 Task: Create a section Design Review Sprint and in the section, add a milestone Virtualization Implementation in the project WhiteCap.
Action: Mouse moved to (80, 310)
Screenshot: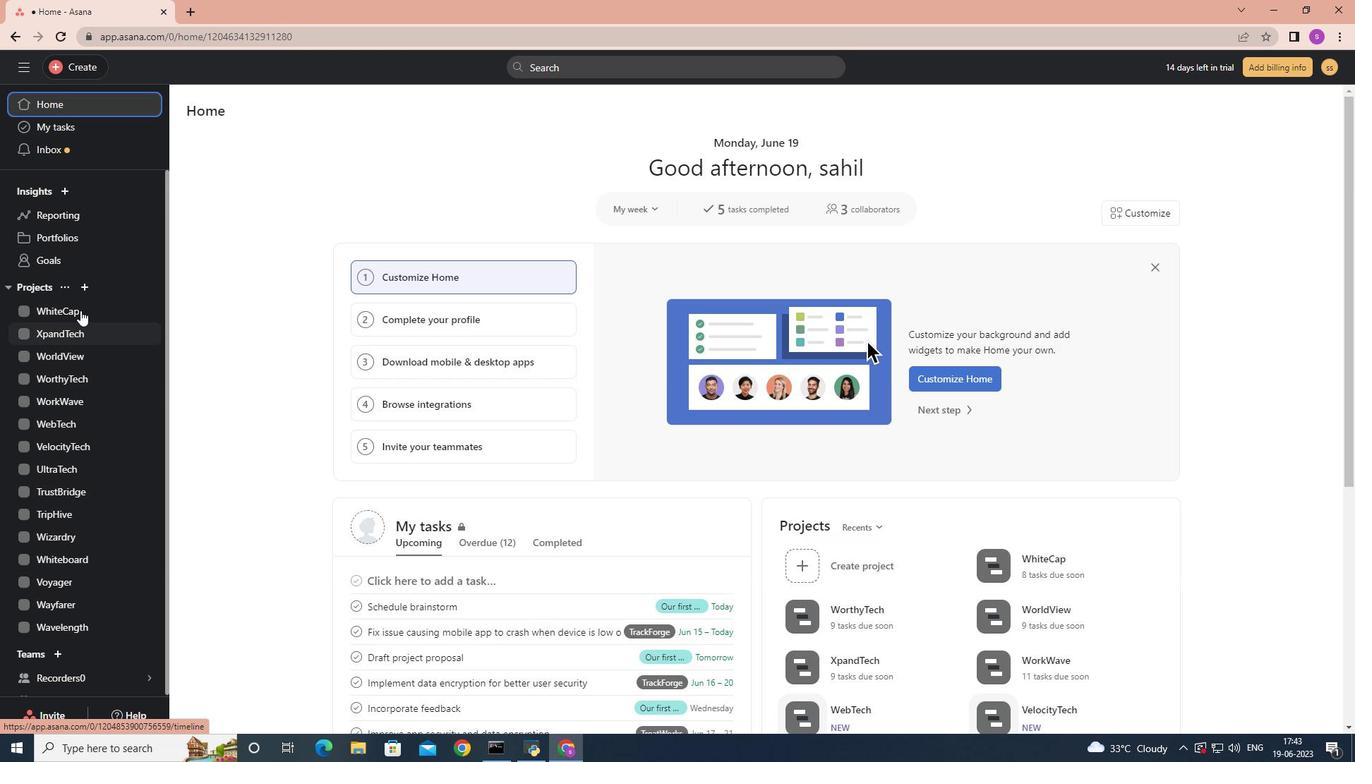 
Action: Mouse pressed left at (80, 310)
Screenshot: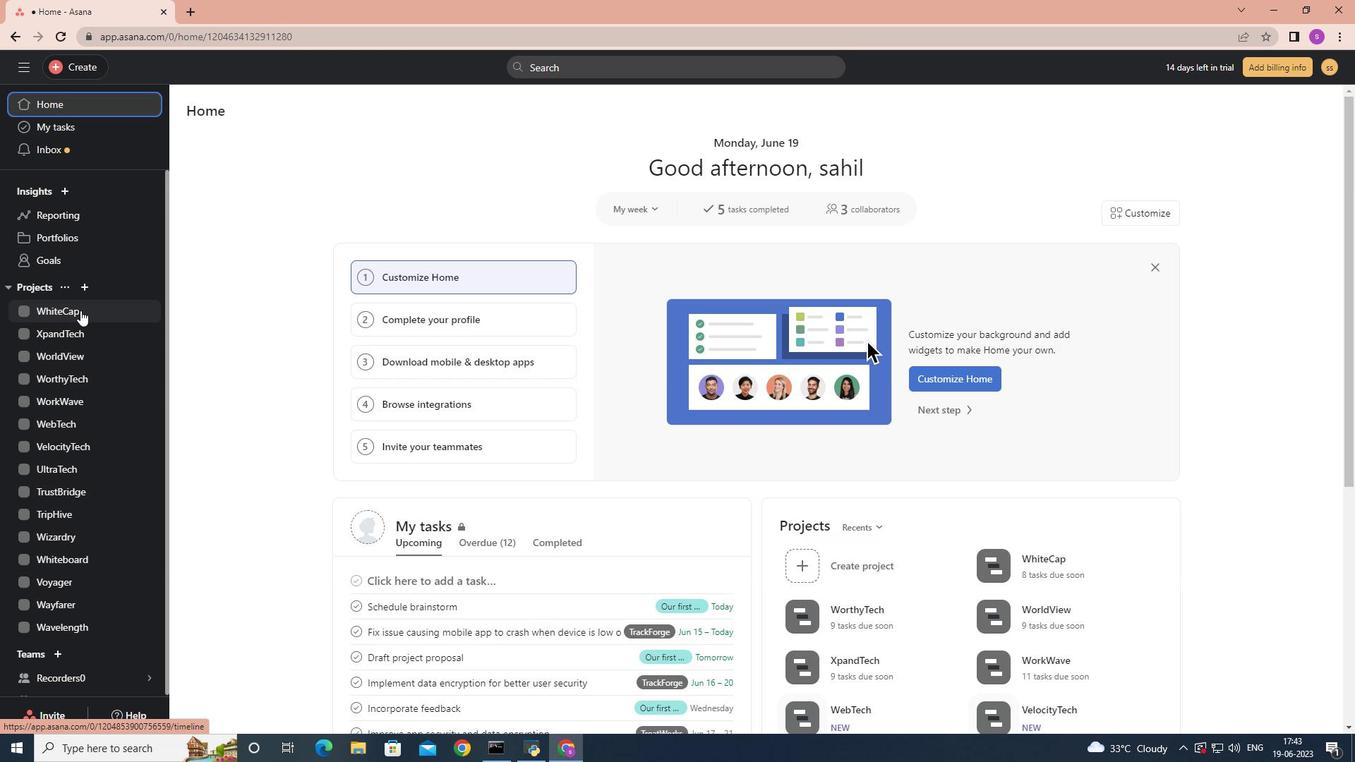 
Action: Mouse moved to (235, 645)
Screenshot: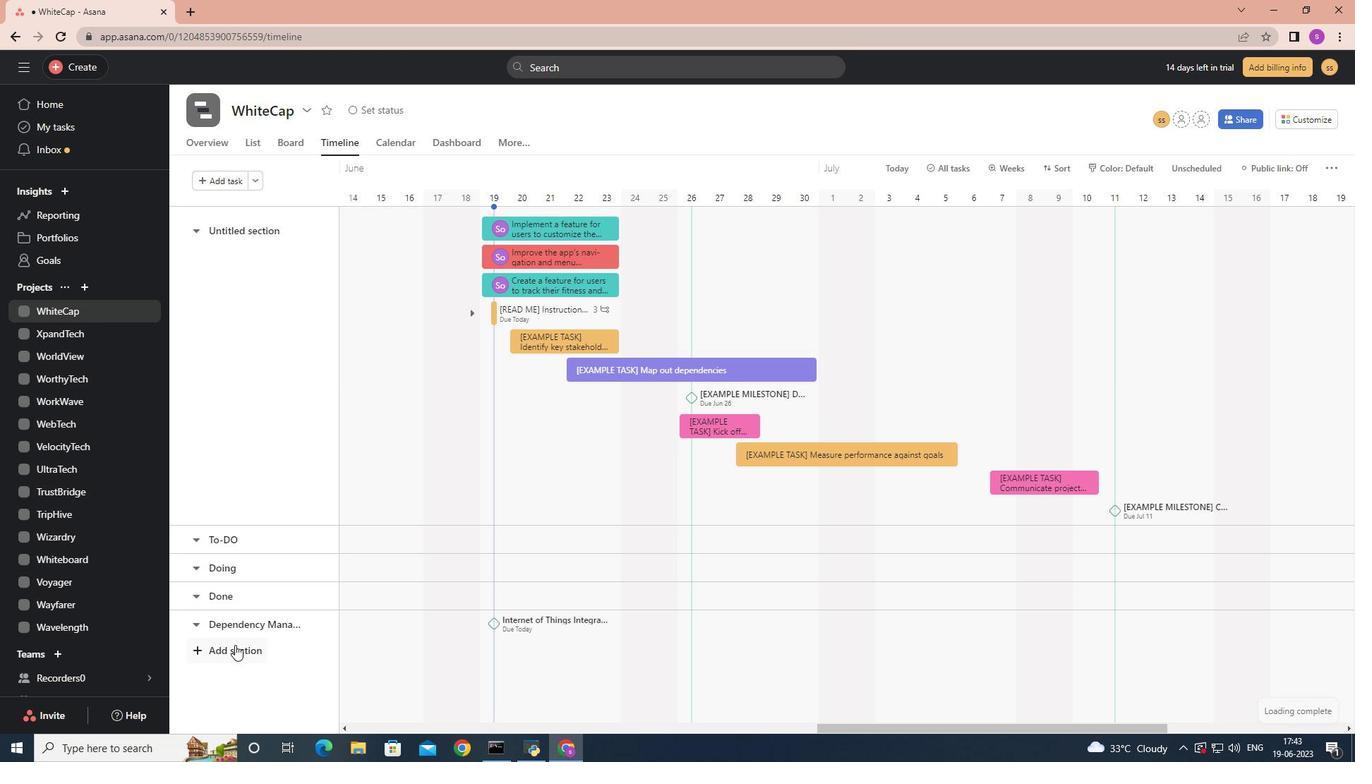 
Action: Mouse pressed left at (235, 645)
Screenshot: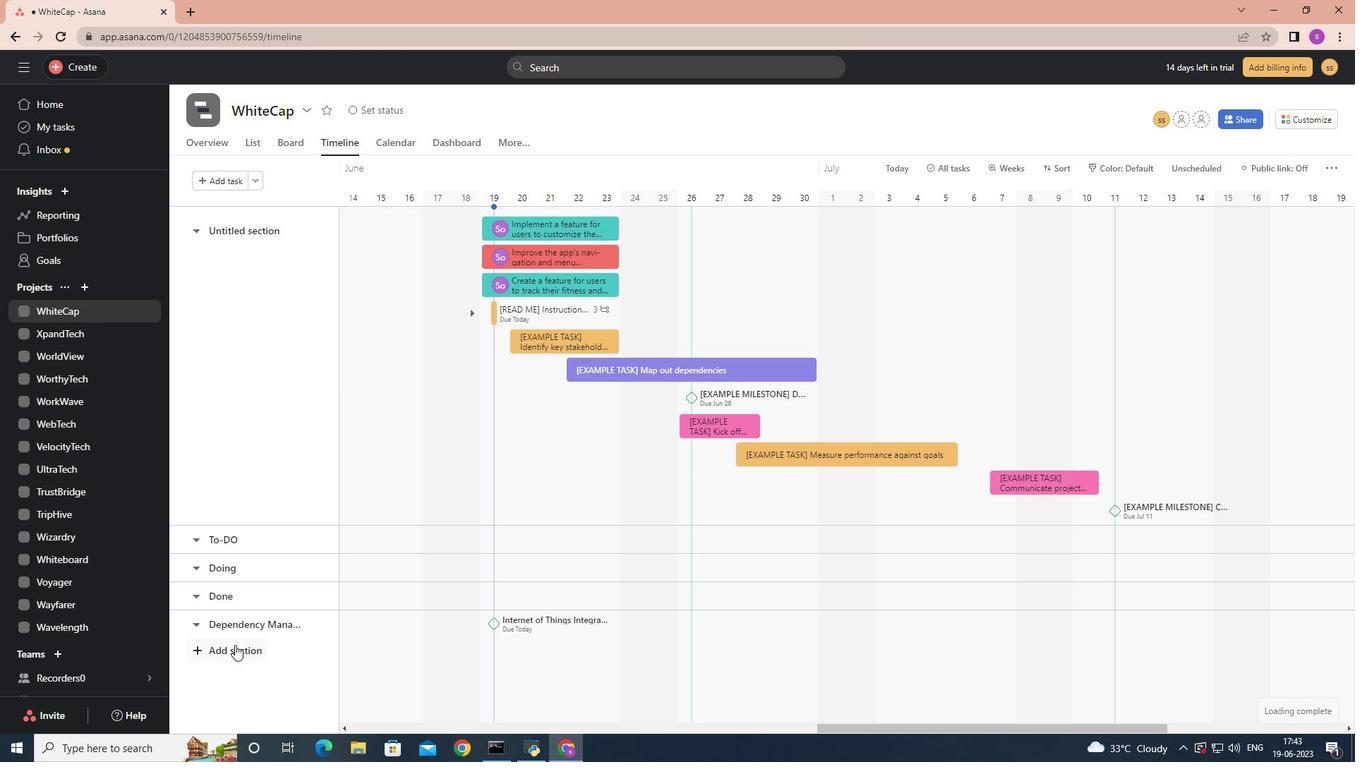 
Action: Mouse moved to (234, 645)
Screenshot: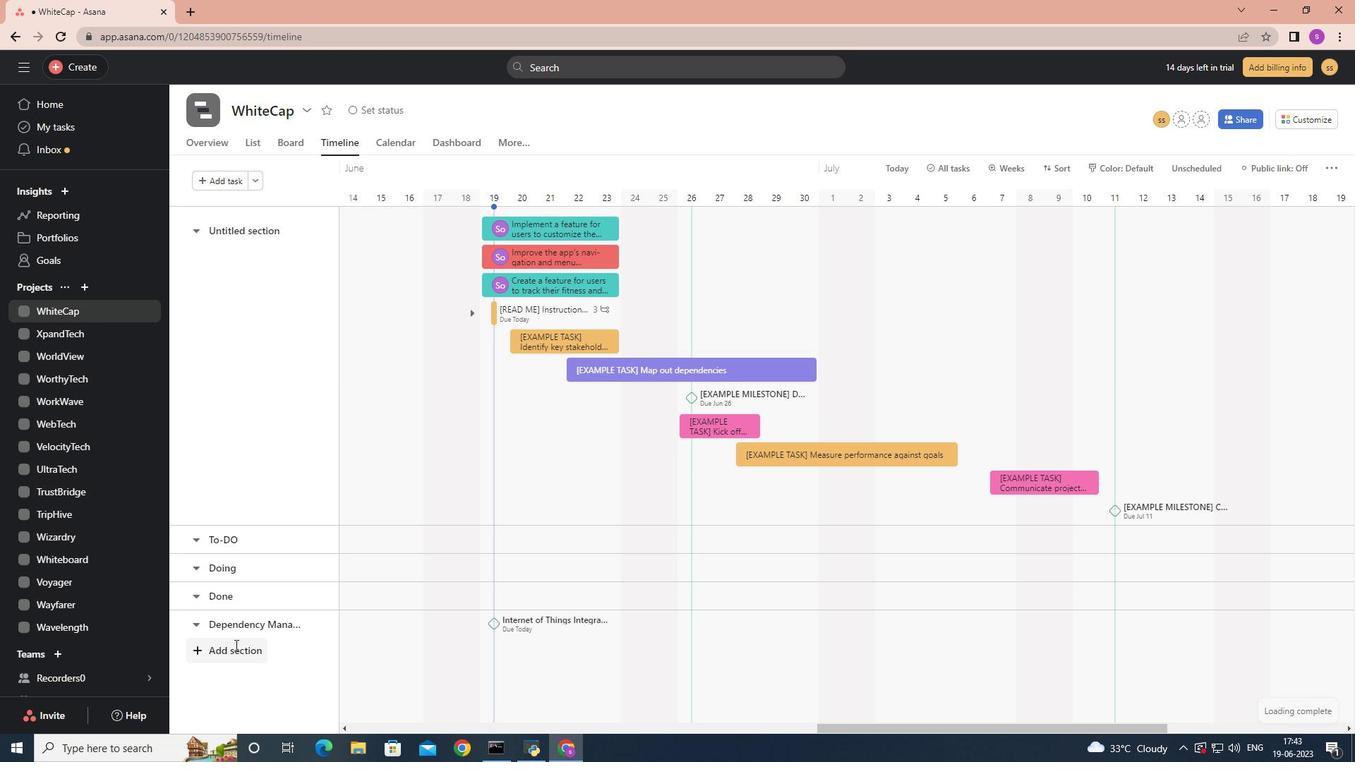 
Action: Key pressed <Key.shift>Design<Key.space><Key.shift>Review<Key.space><Key.shift>Sprint
Screenshot: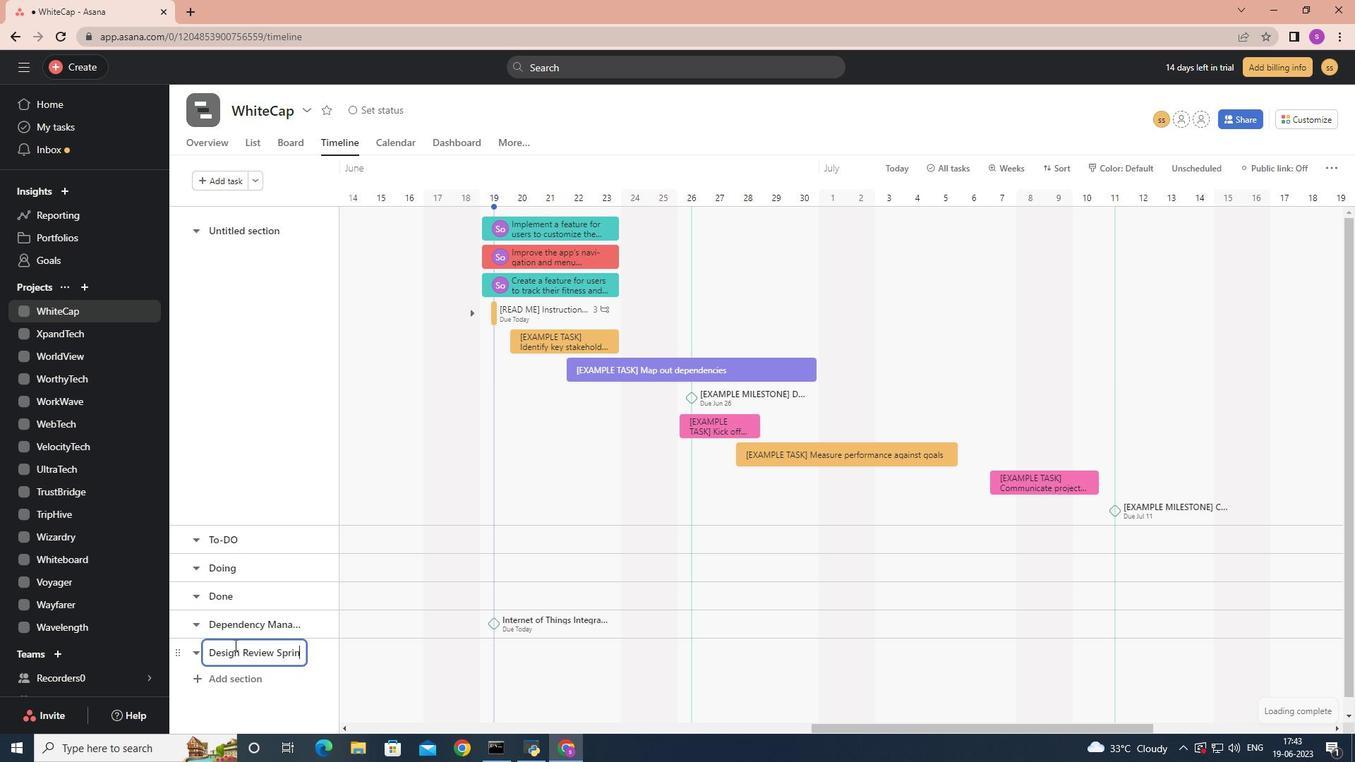 
Action: Mouse moved to (392, 655)
Screenshot: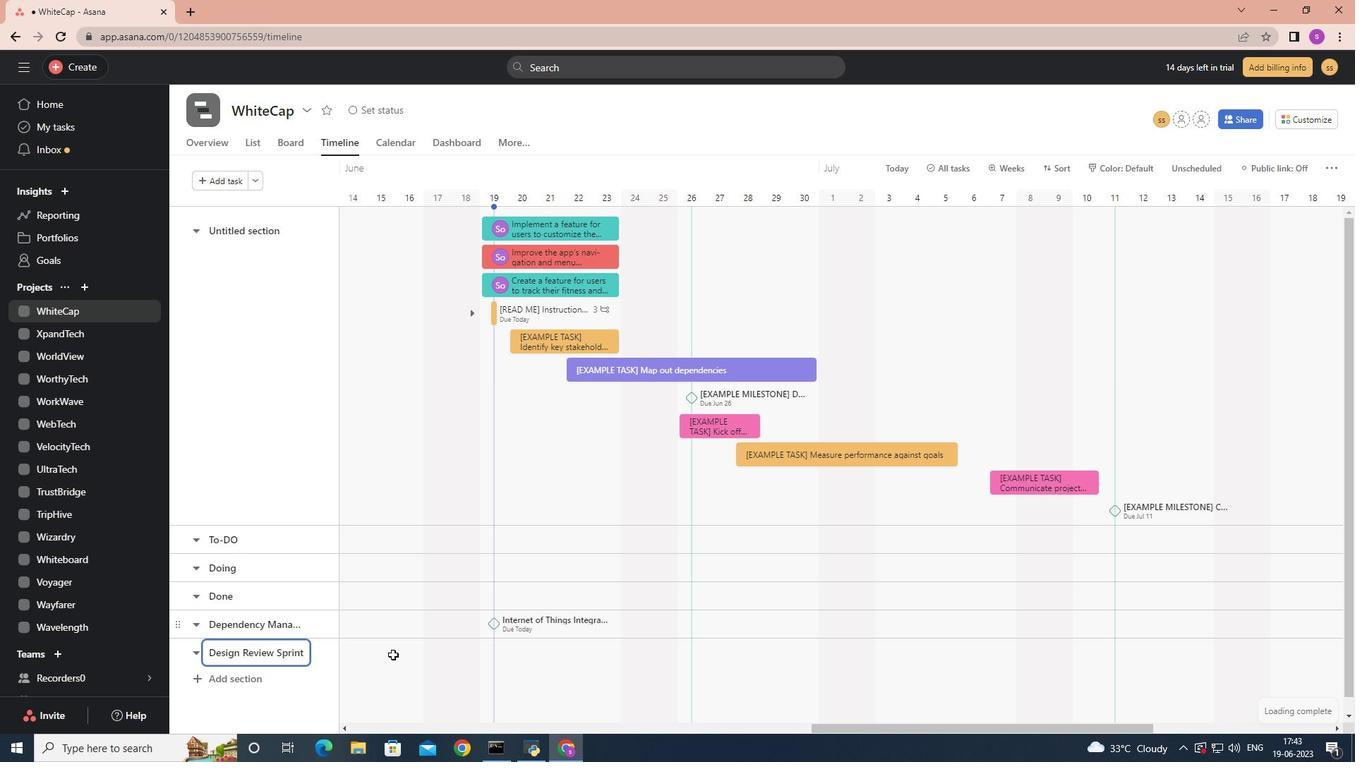 
Action: Mouse pressed left at (392, 655)
Screenshot: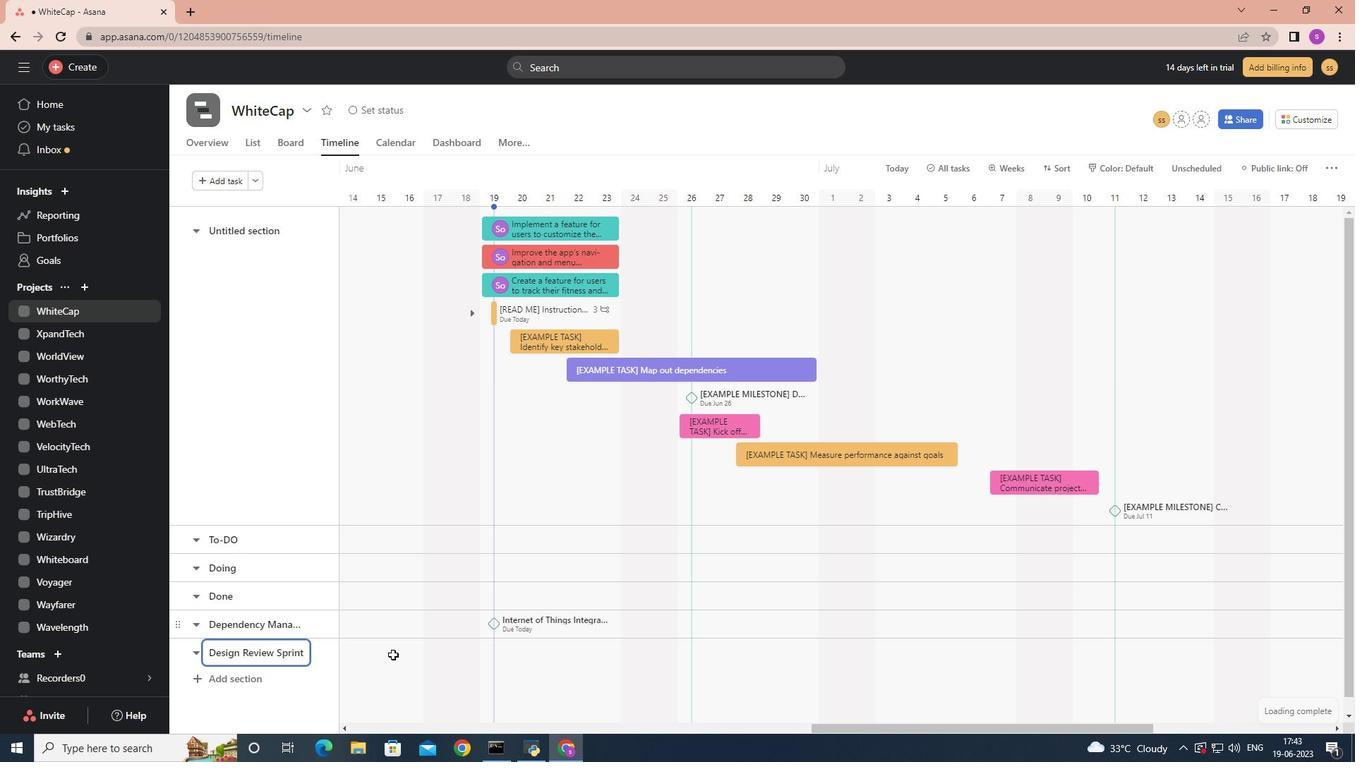 
Action: Mouse pressed left at (392, 655)
Screenshot: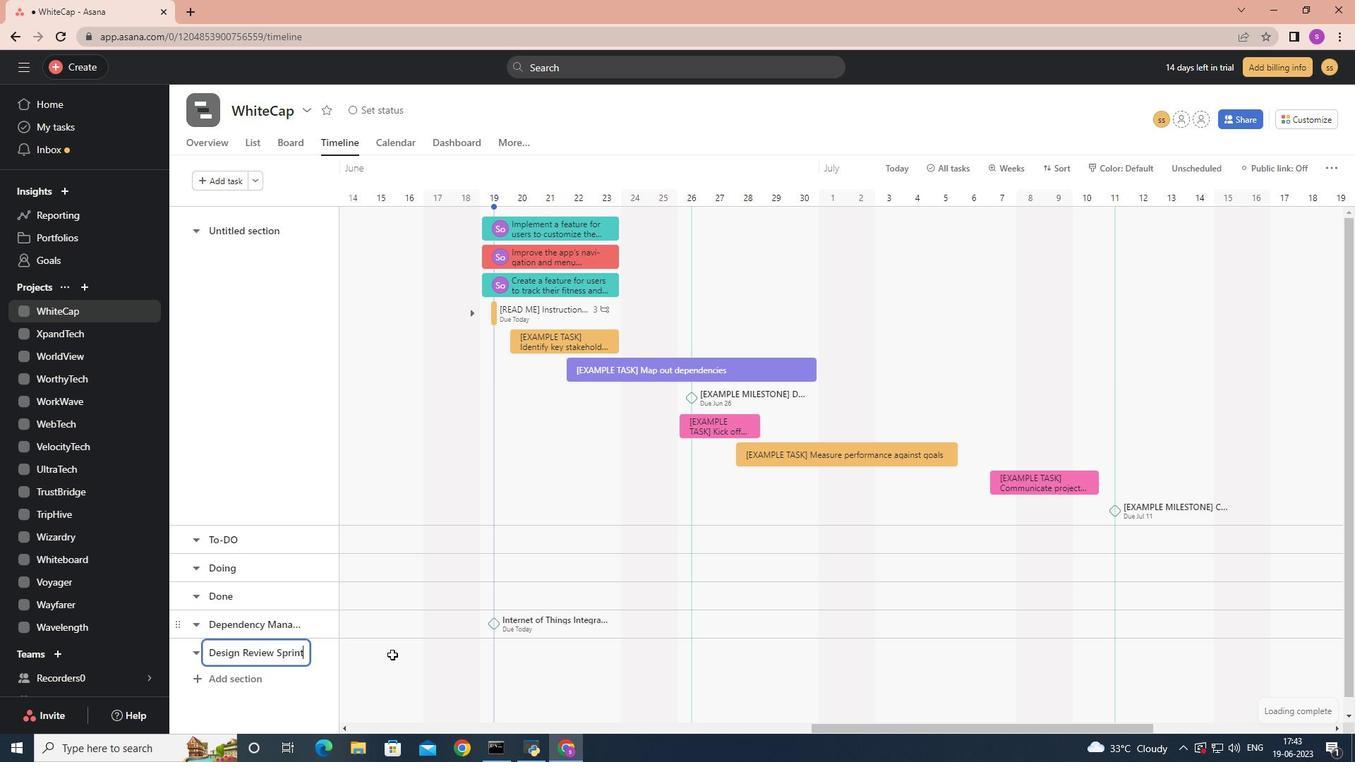
Action: Mouse moved to (399, 687)
Screenshot: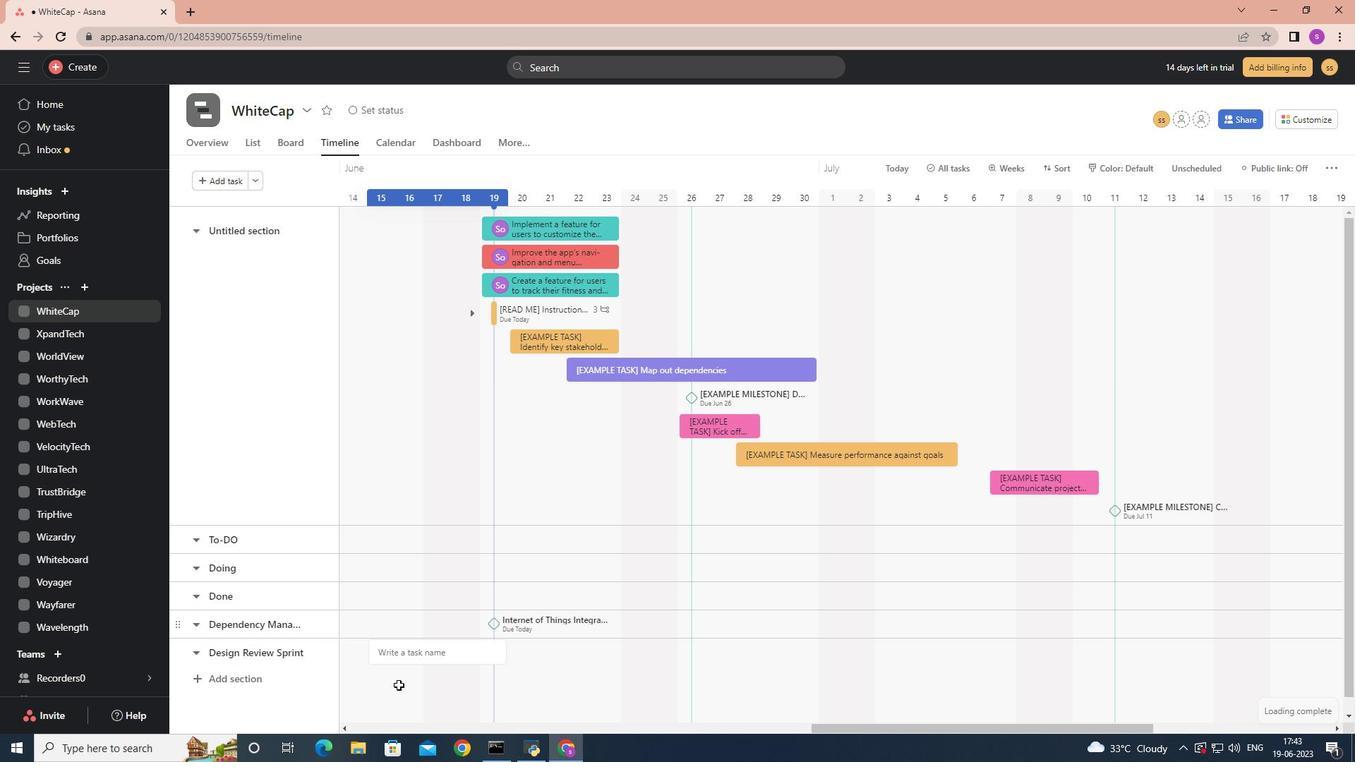 
Action: Key pressed <Key.shift>Virtualization<Key.space><Key.shift>Implementation<Key.enter>
Screenshot: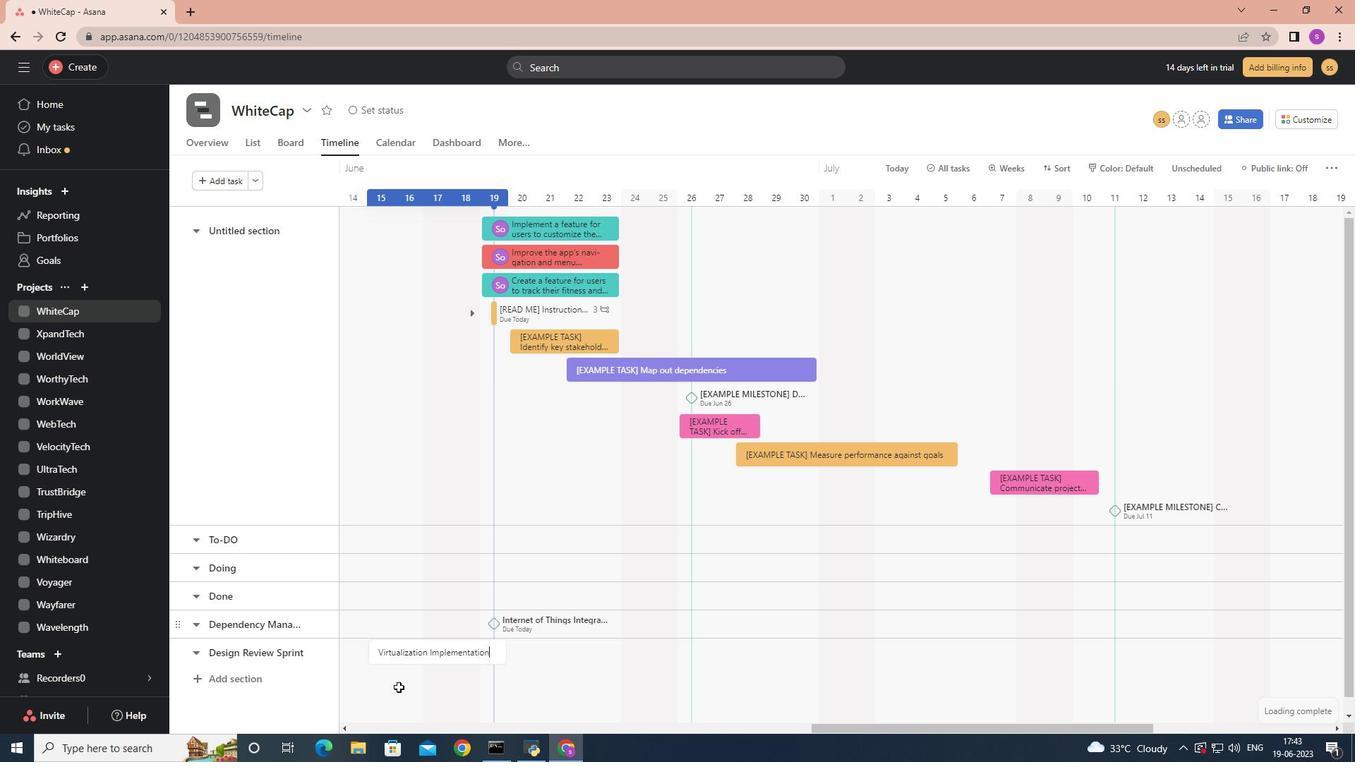 
Action: Mouse moved to (458, 657)
Screenshot: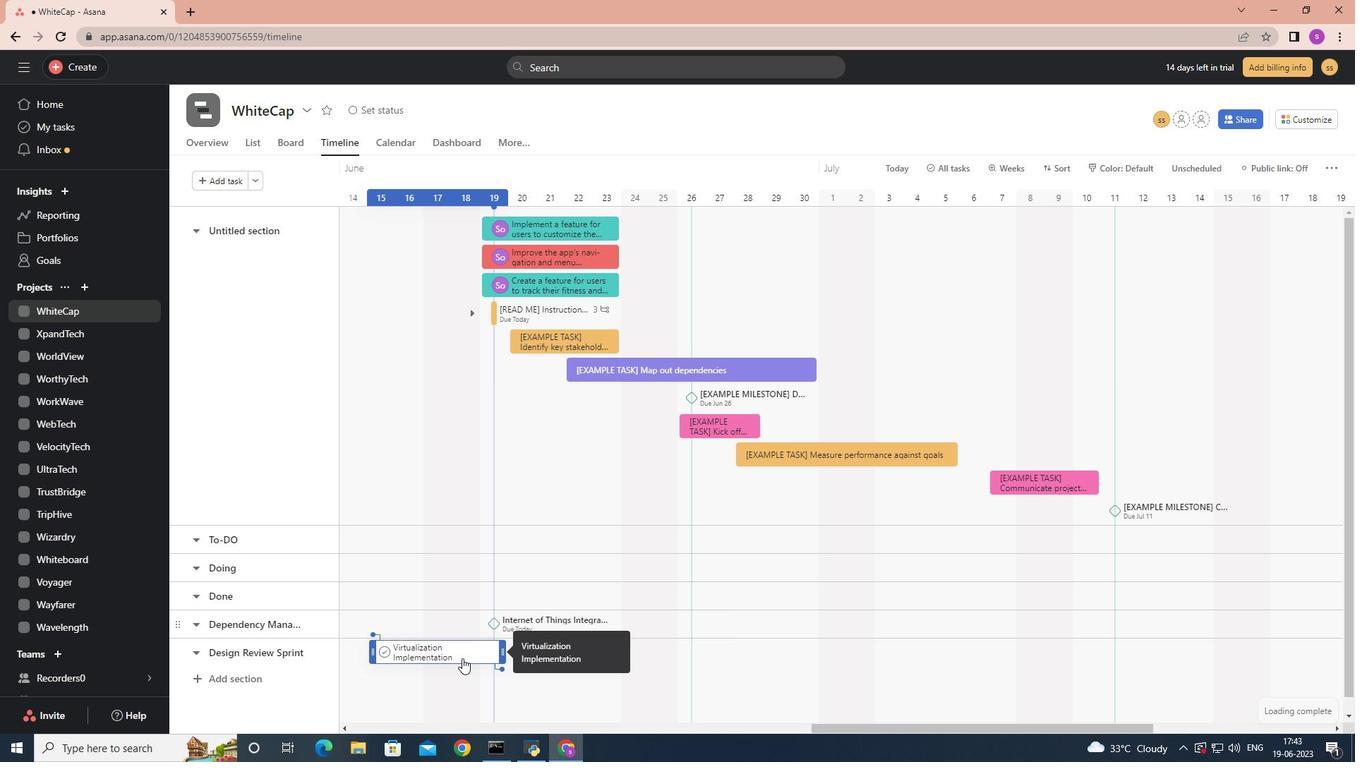 
Action: Mouse pressed right at (458, 657)
Screenshot: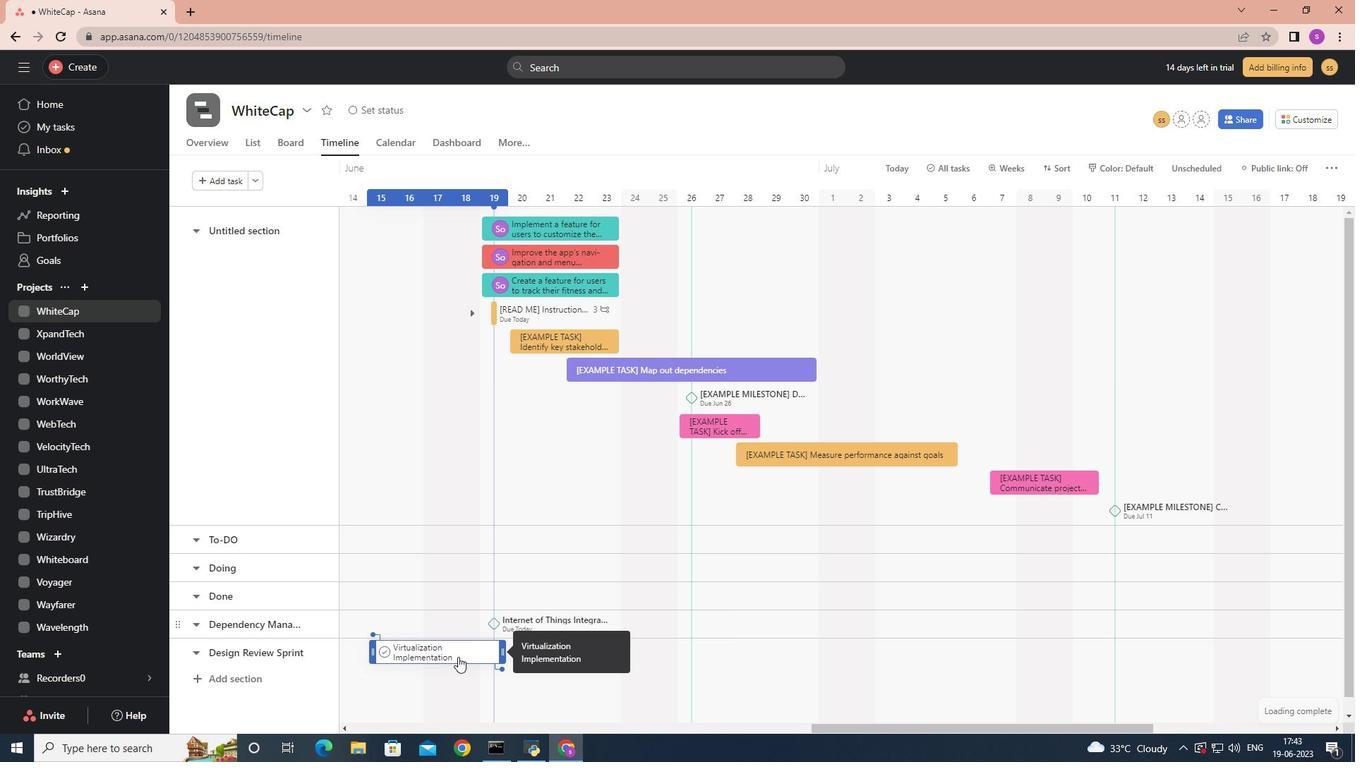 
Action: Mouse moved to (519, 584)
Screenshot: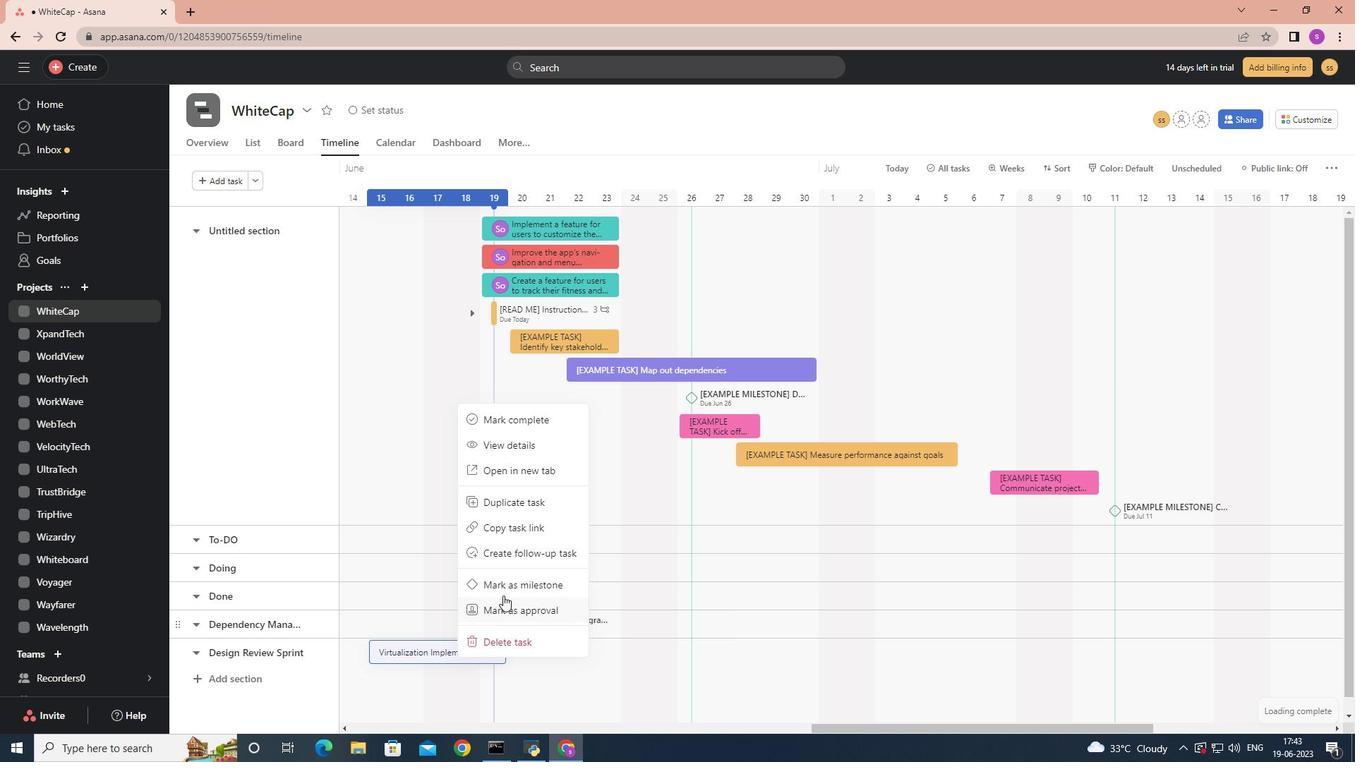 
Action: Mouse pressed left at (519, 584)
Screenshot: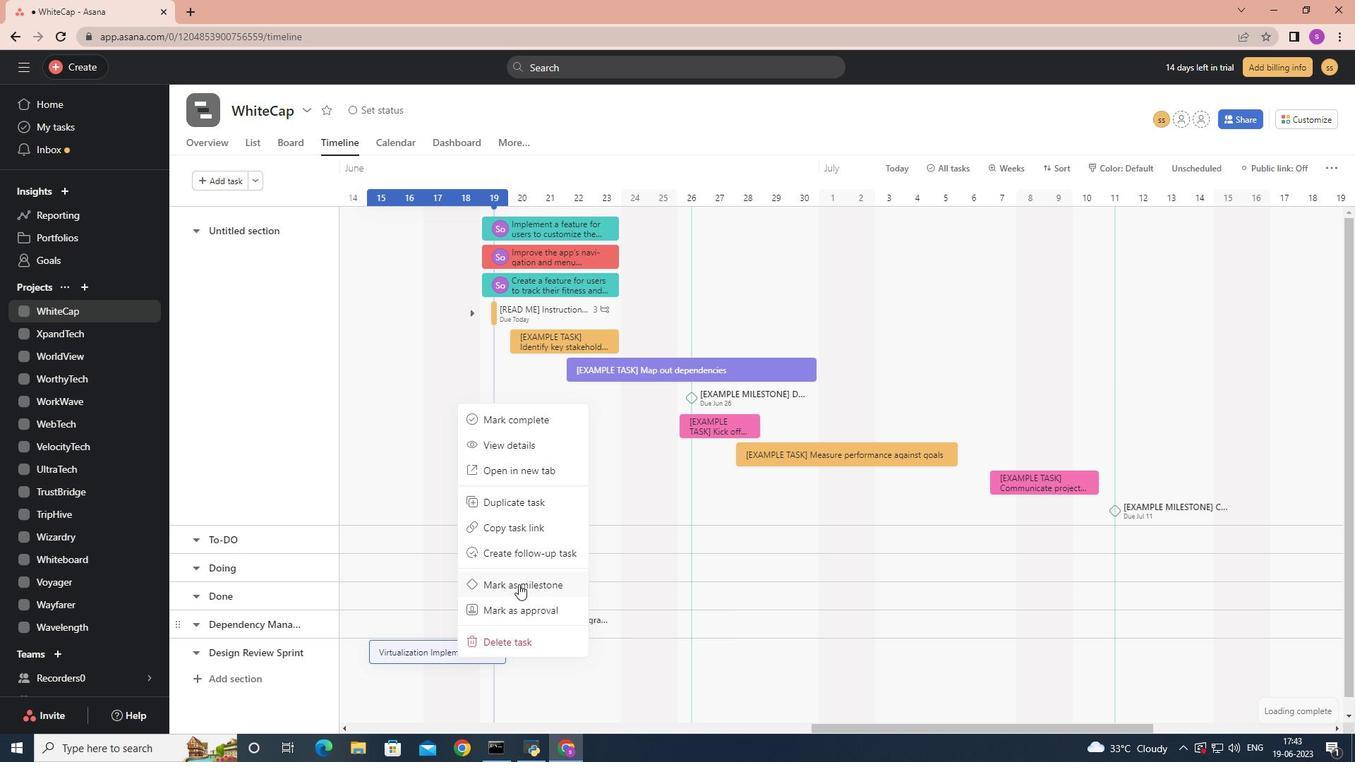 
